 Task: Set the index file for HTTP live streaming output to "D:/vids/mov.jpg".
Action: Mouse moved to (136, 16)
Screenshot: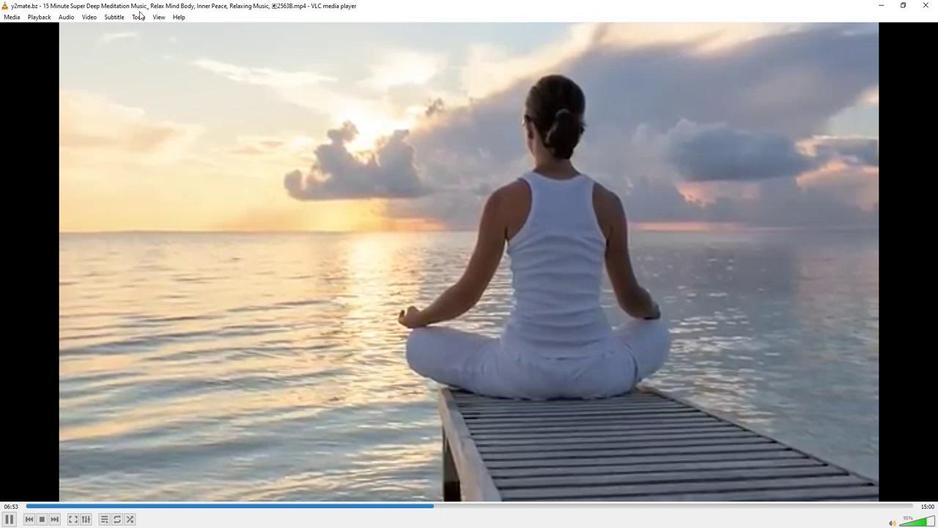 
Action: Mouse pressed left at (136, 16)
Screenshot: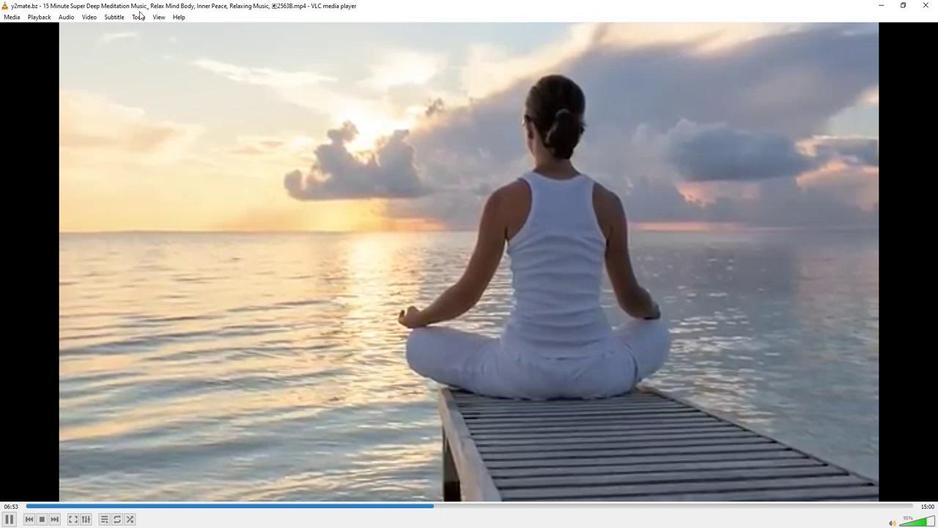 
Action: Mouse moved to (134, 16)
Screenshot: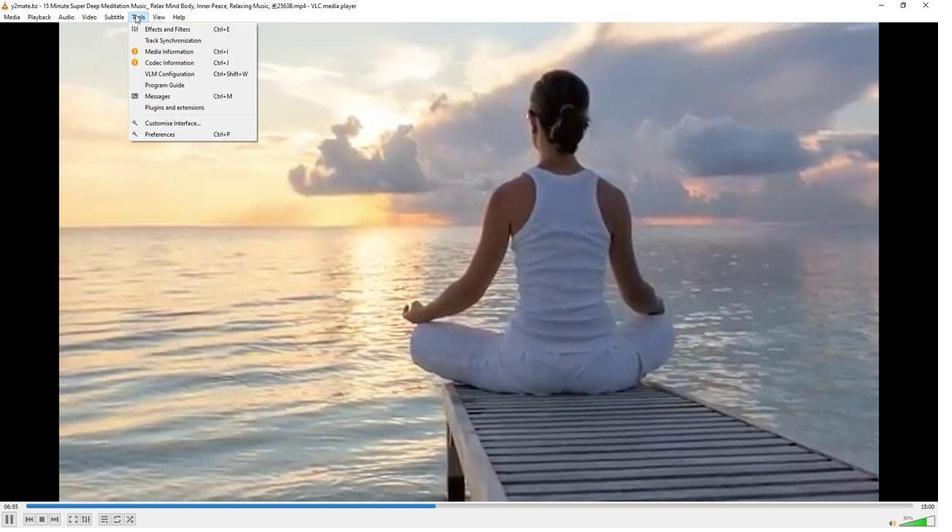
Action: Mouse pressed left at (134, 16)
Screenshot: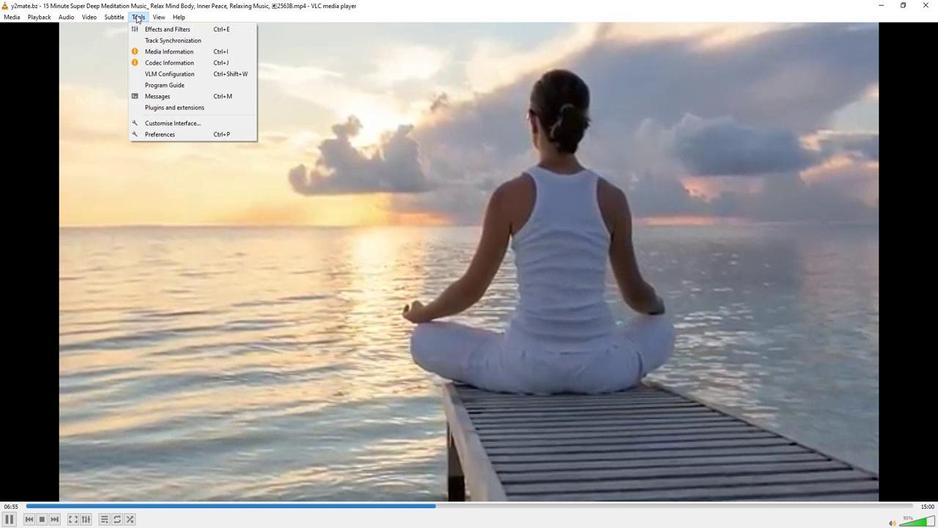 
Action: Mouse moved to (133, 15)
Screenshot: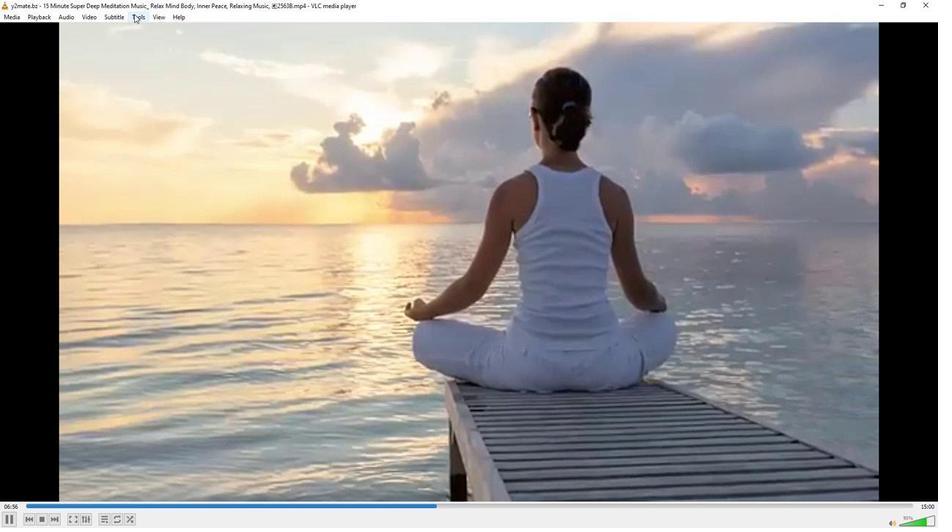 
Action: Mouse pressed left at (133, 15)
Screenshot: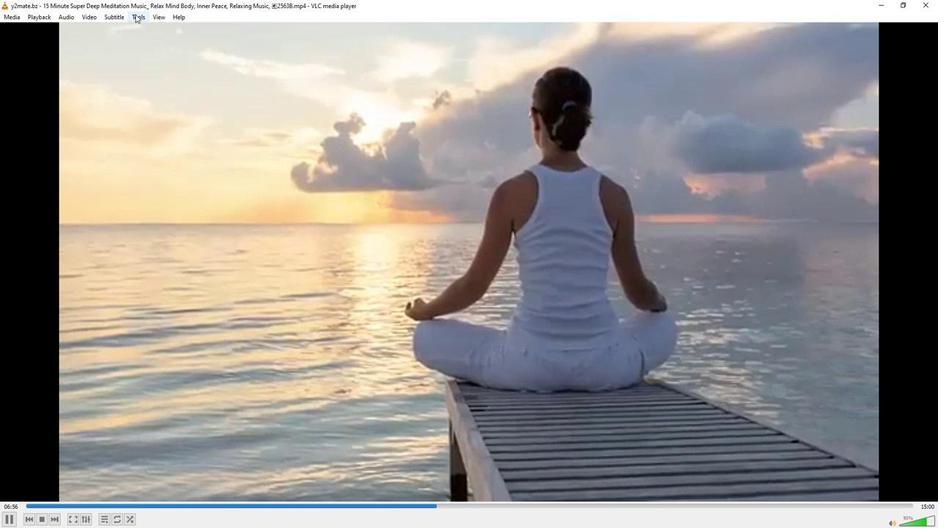 
Action: Mouse moved to (152, 132)
Screenshot: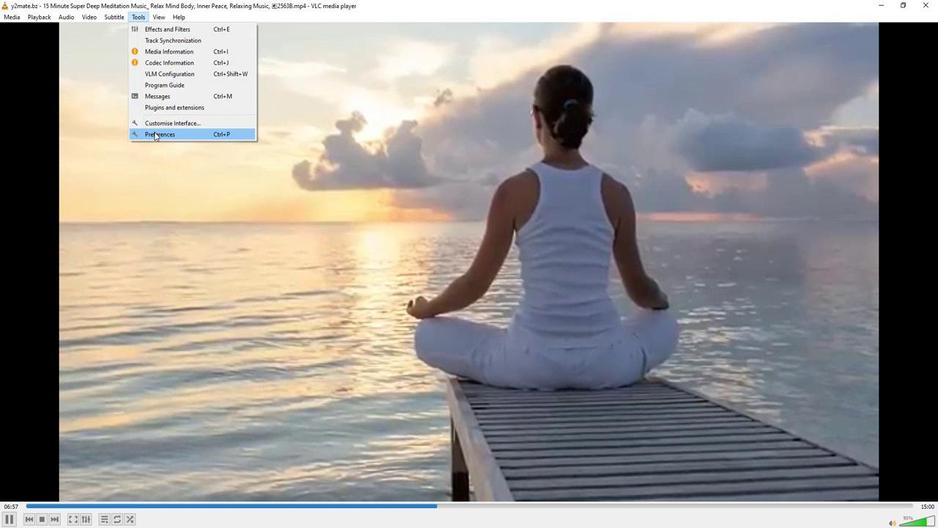 
Action: Mouse pressed left at (152, 132)
Screenshot: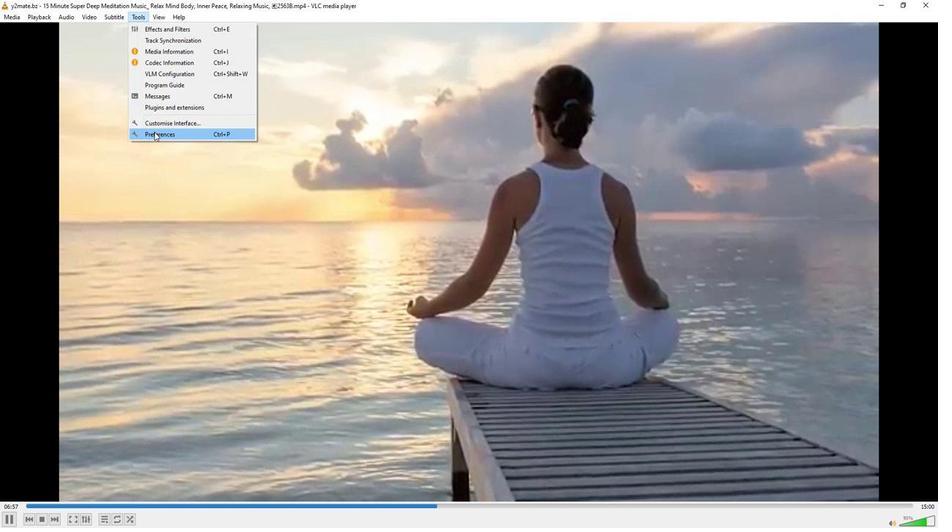 
Action: Mouse moved to (308, 427)
Screenshot: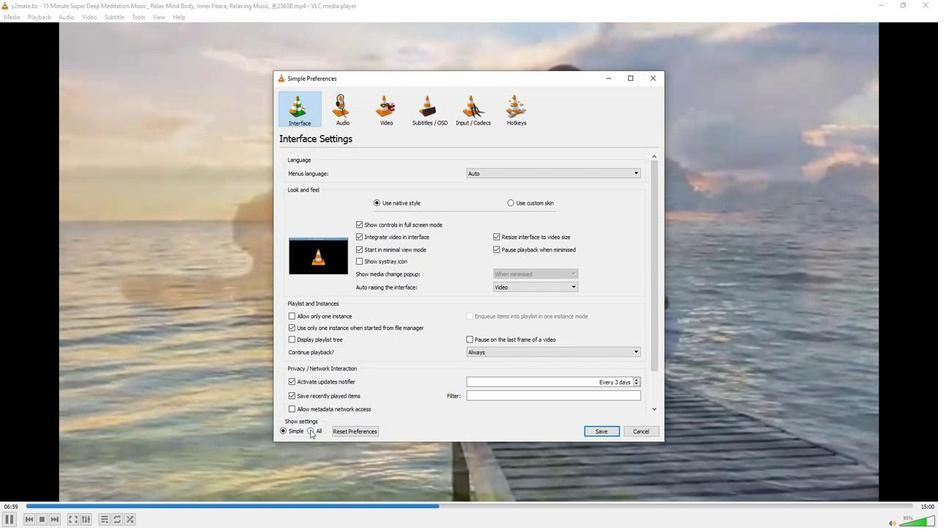 
Action: Mouse pressed left at (308, 427)
Screenshot: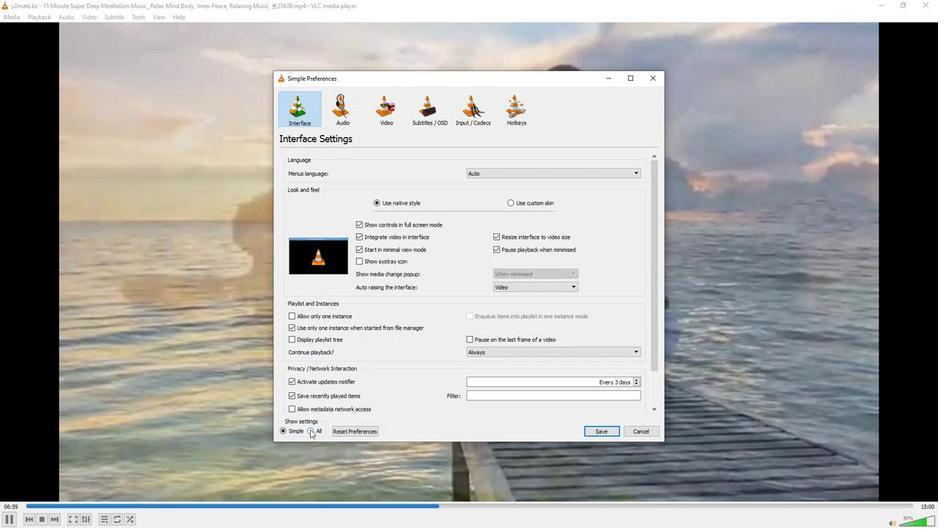
Action: Mouse moved to (317, 346)
Screenshot: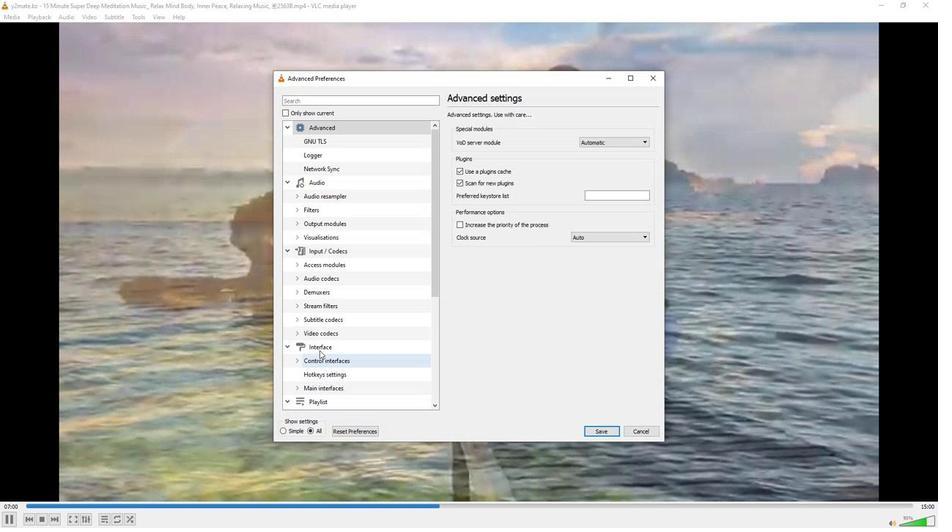 
Action: Mouse scrolled (317, 346) with delta (0, 0)
Screenshot: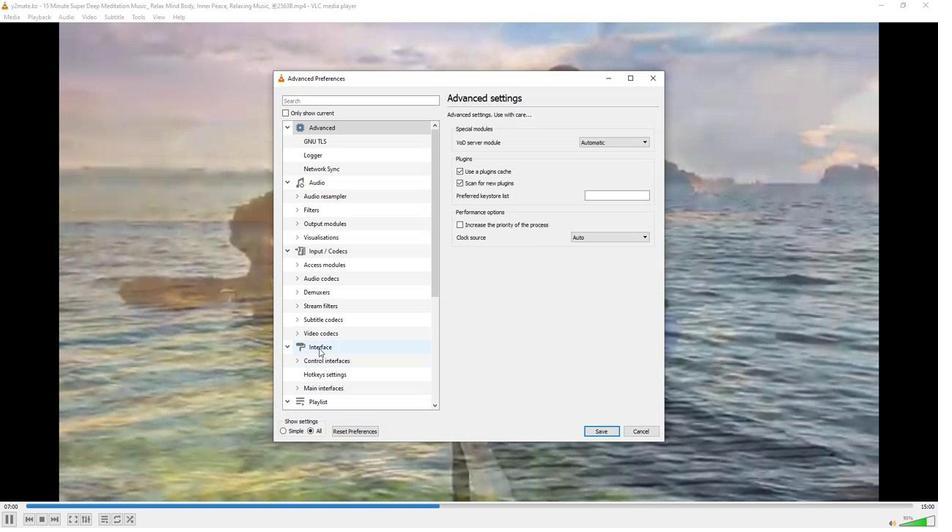 
Action: Mouse moved to (316, 344)
Screenshot: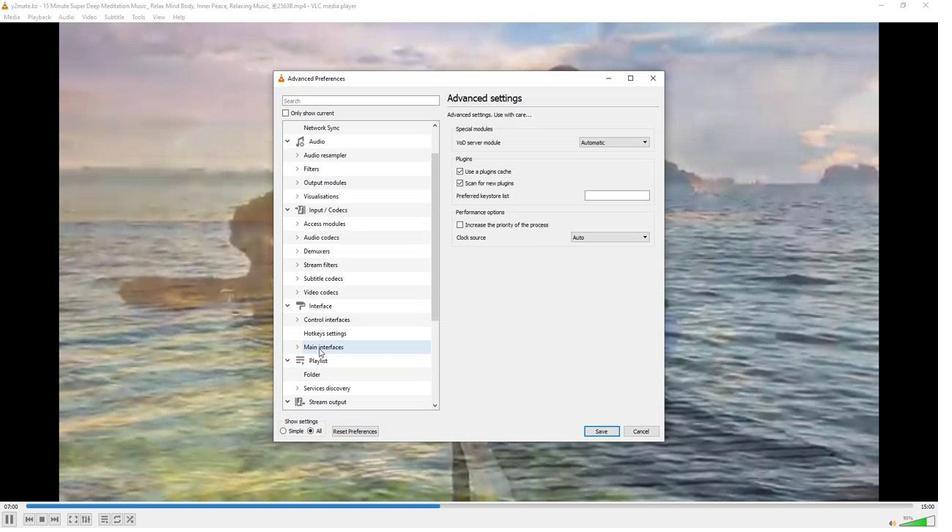
Action: Mouse scrolled (316, 344) with delta (0, 0)
Screenshot: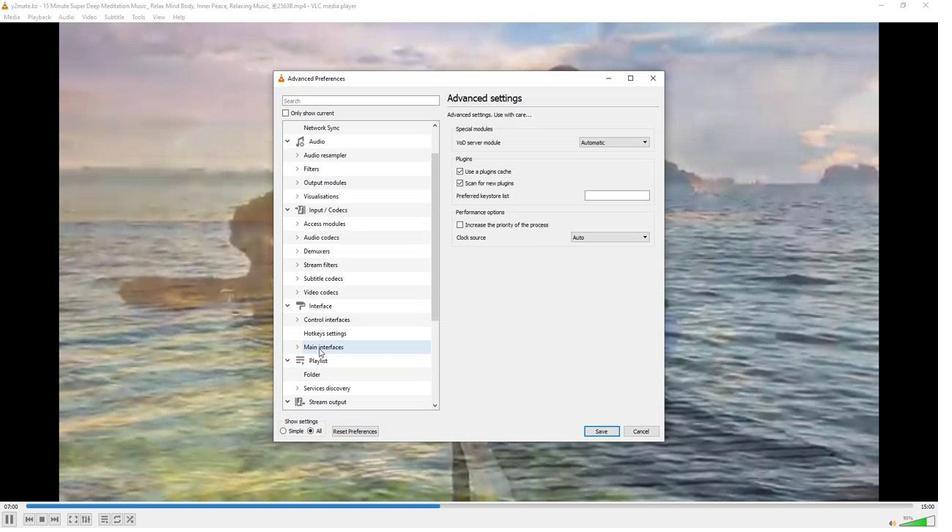 
Action: Mouse moved to (313, 336)
Screenshot: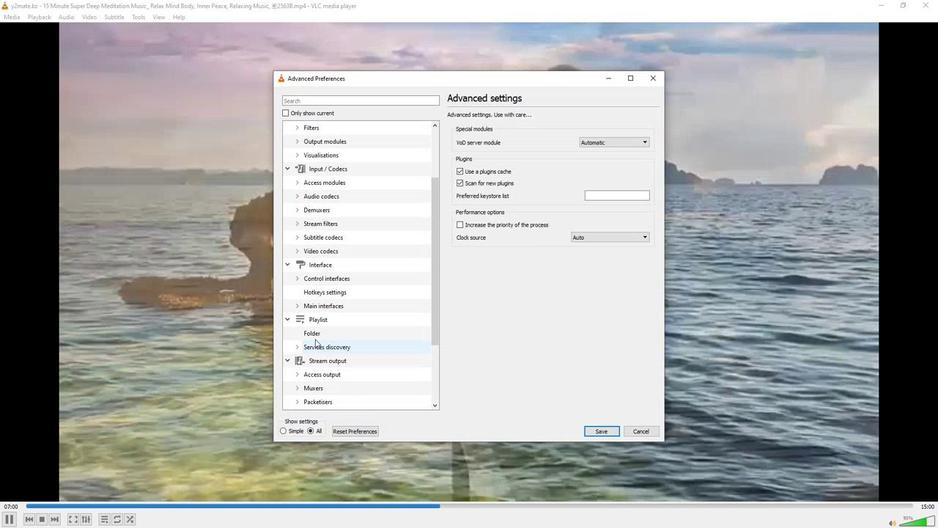 
Action: Mouse scrolled (313, 335) with delta (0, 0)
Screenshot: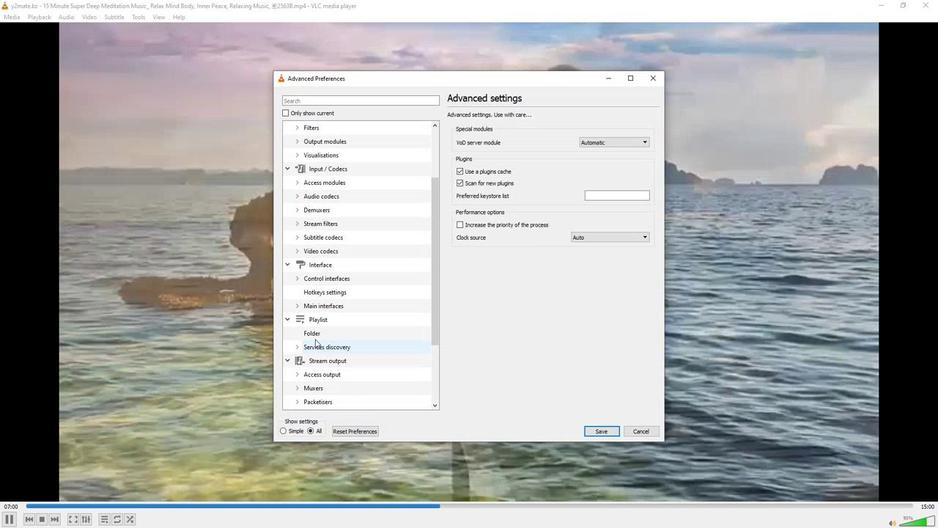 
Action: Mouse moved to (294, 330)
Screenshot: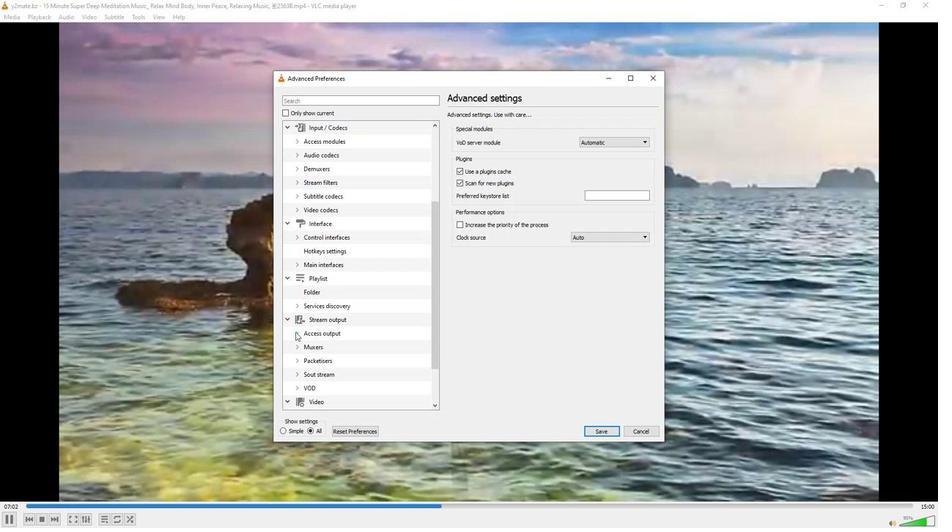 
Action: Mouse pressed left at (294, 330)
Screenshot: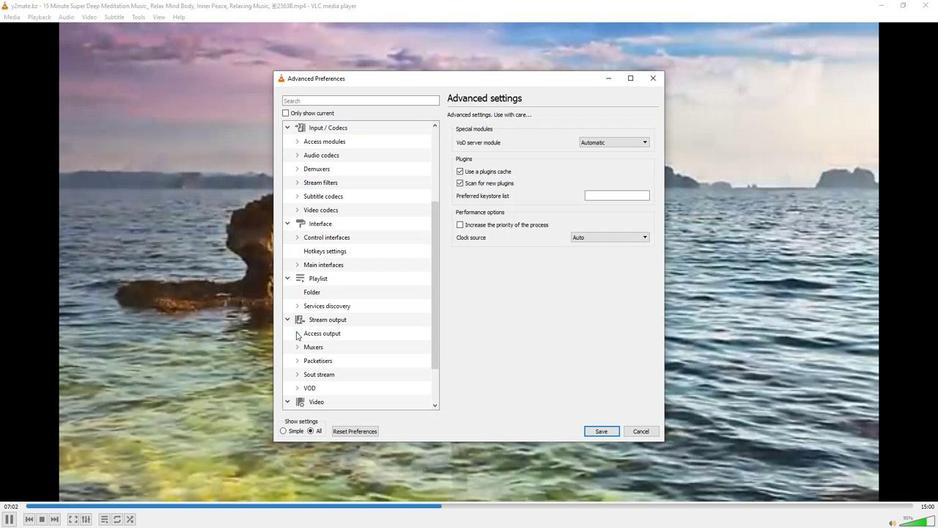 
Action: Mouse moved to (330, 370)
Screenshot: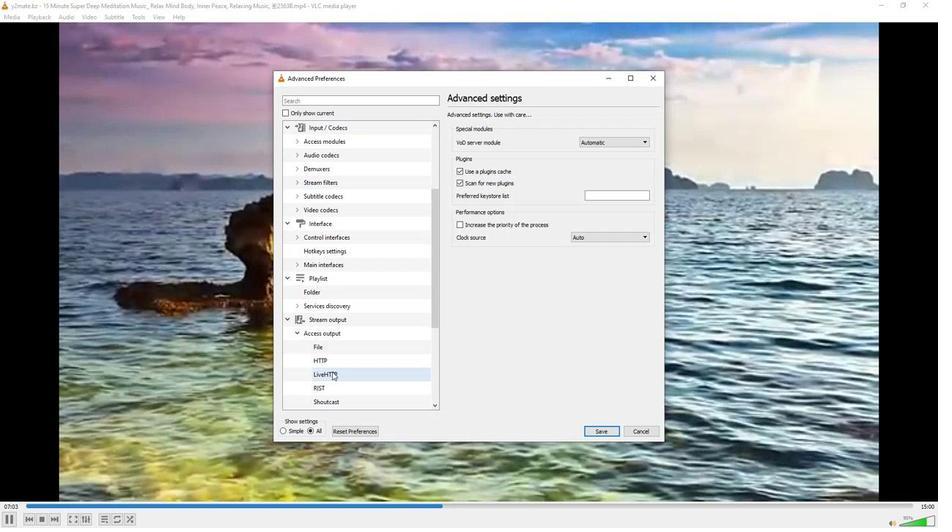 
Action: Mouse pressed left at (330, 370)
Screenshot: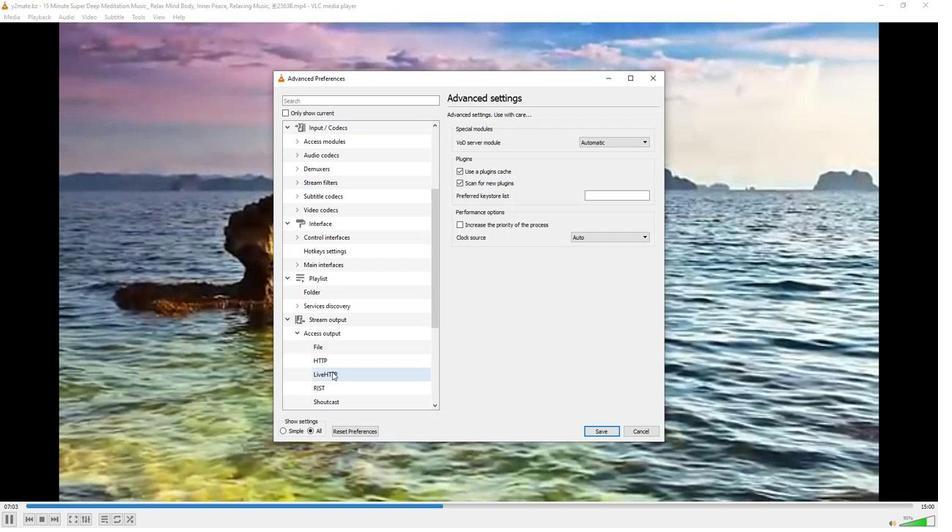 
Action: Mouse moved to (610, 229)
Screenshot: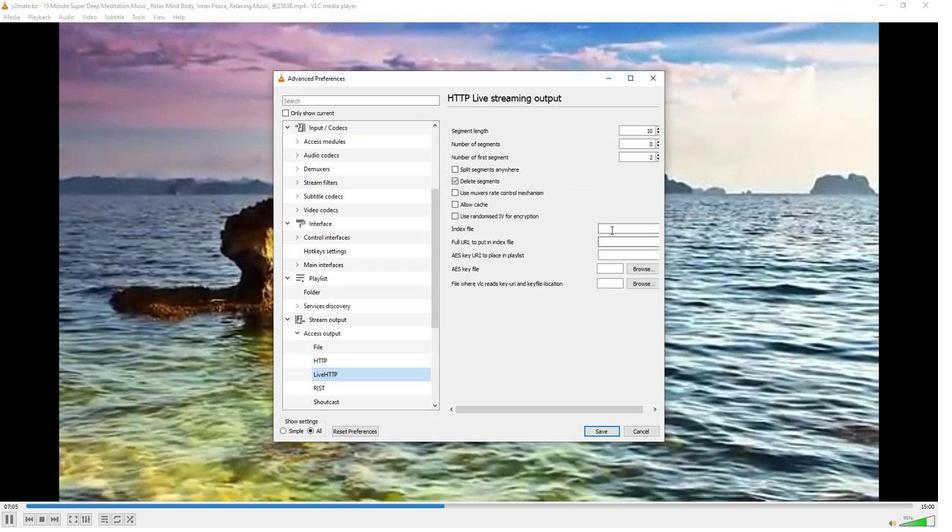 
Action: Mouse pressed left at (610, 229)
Screenshot: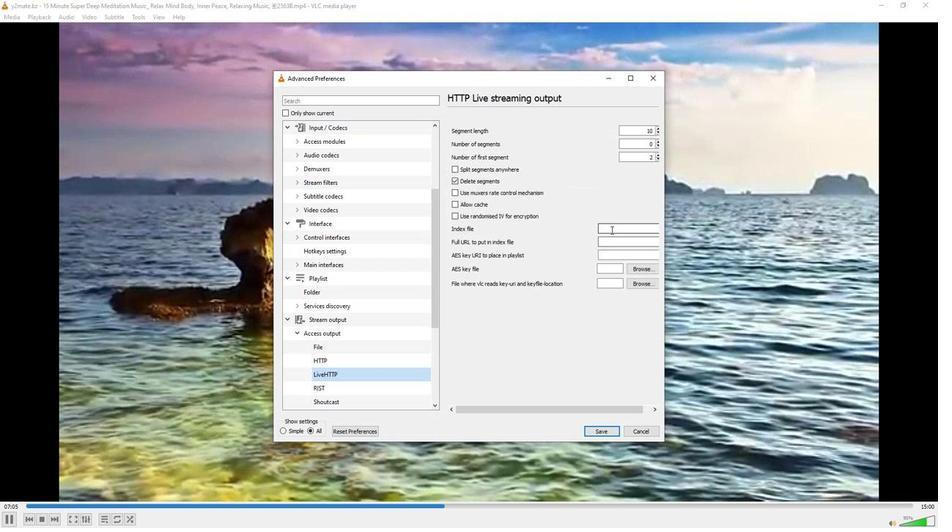 
Action: Mouse moved to (610, 229)
Screenshot: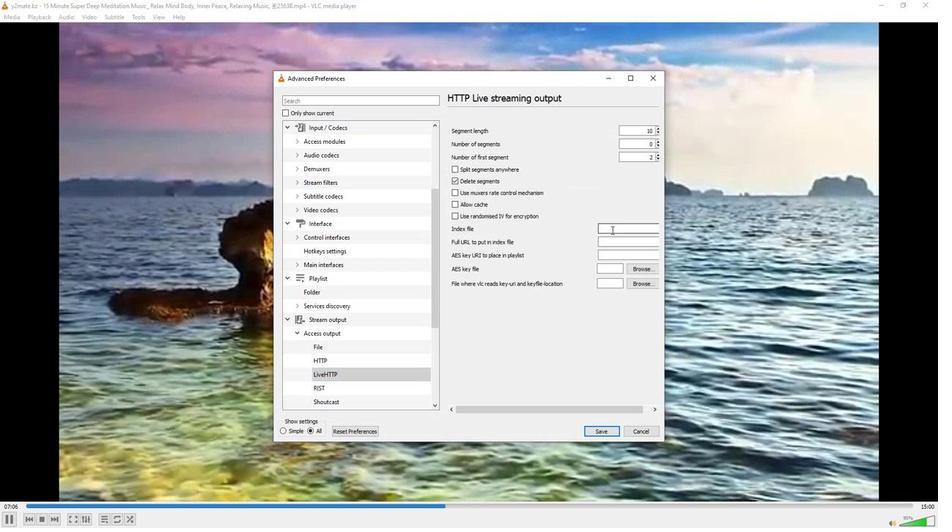 
Action: Key pressed <Key.shift><Key.shift><Key.shift><Key.shift>D<Key.shift_r><Key.shift_r><Key.shift_r>:/vids/mov.jpg
Screenshot: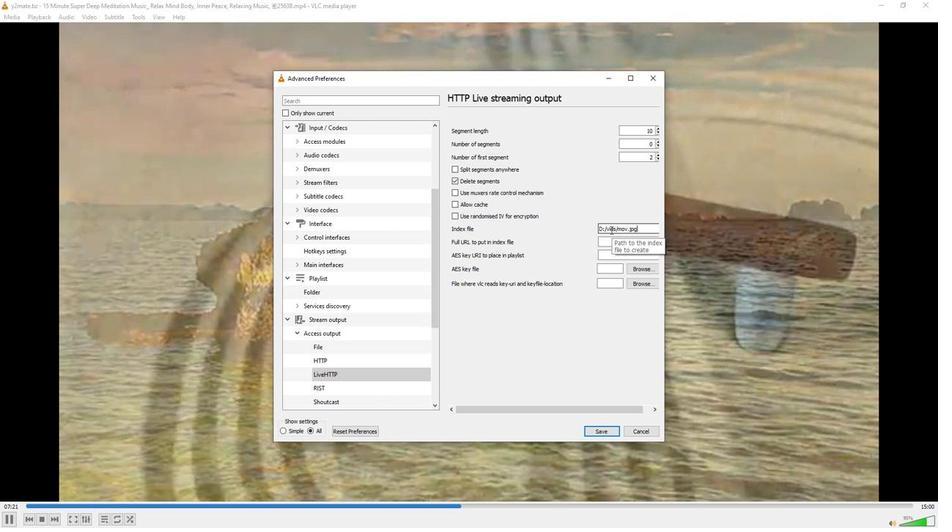 
Action: Mouse moved to (563, 531)
Screenshot: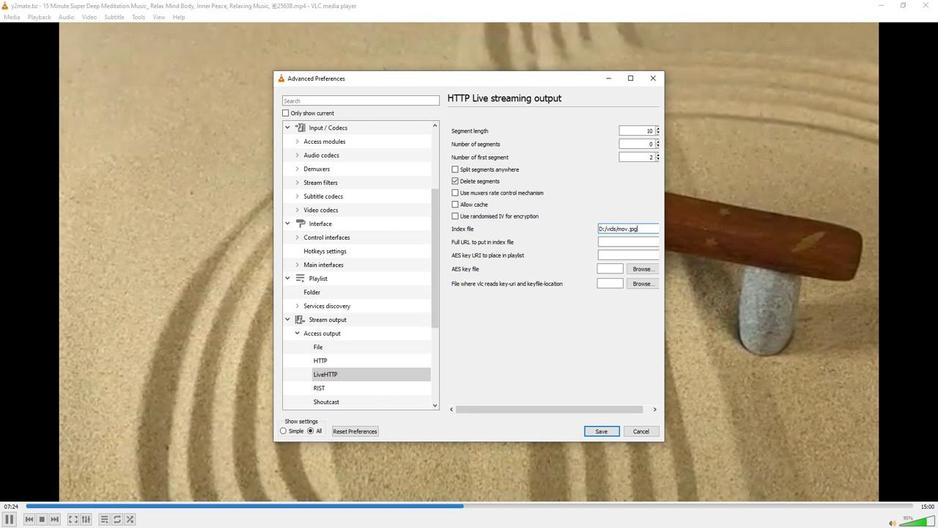 
